 Task: Set the "Force index creation" for "AVI demuxer" to "Fix when necessary".
Action: Mouse moved to (132, 20)
Screenshot: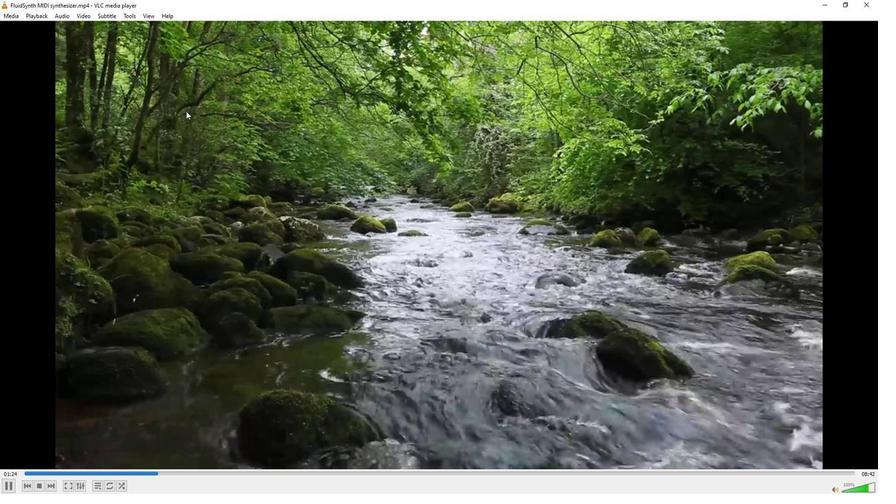 
Action: Mouse pressed left at (132, 20)
Screenshot: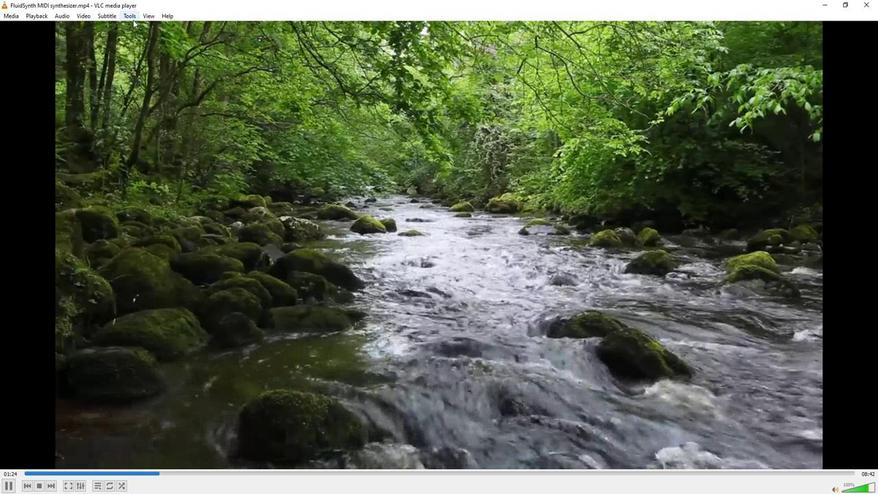 
Action: Mouse moved to (152, 123)
Screenshot: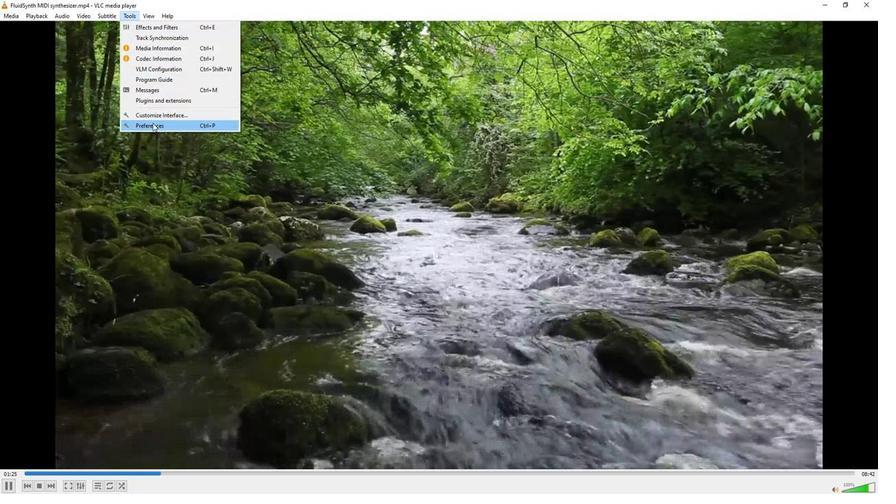 
Action: Mouse pressed left at (152, 123)
Screenshot: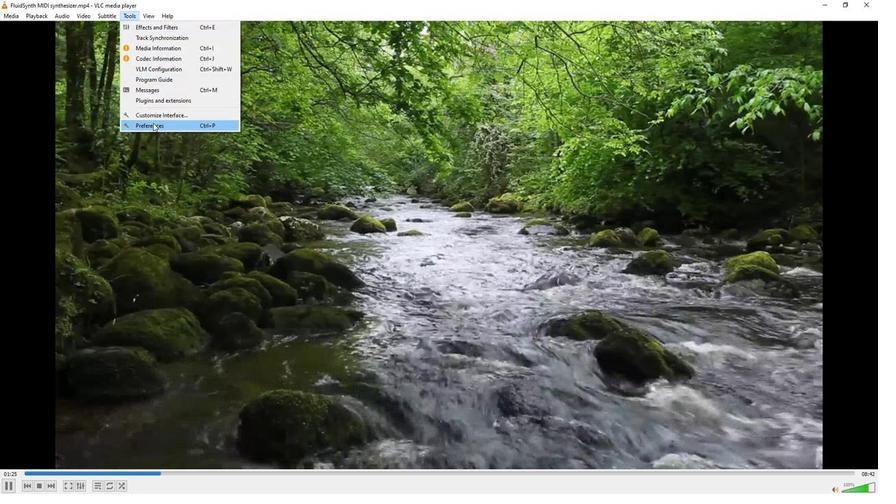 
Action: Mouse moved to (240, 376)
Screenshot: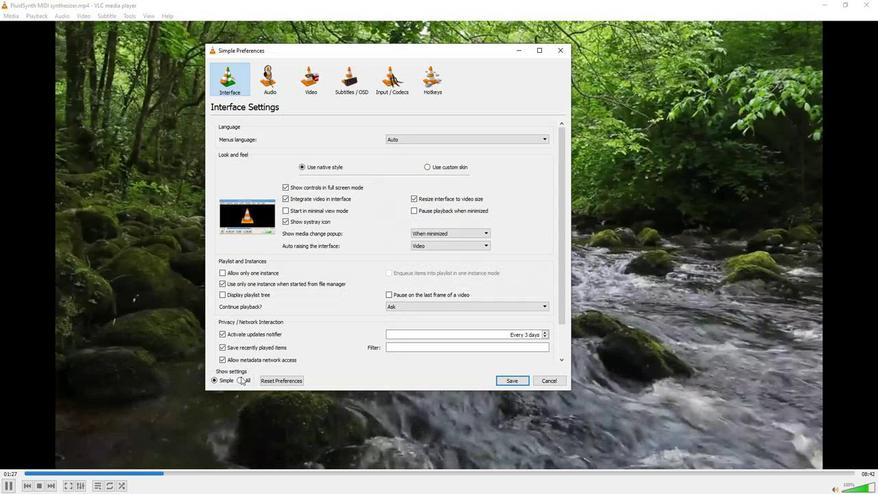 
Action: Mouse pressed left at (240, 376)
Screenshot: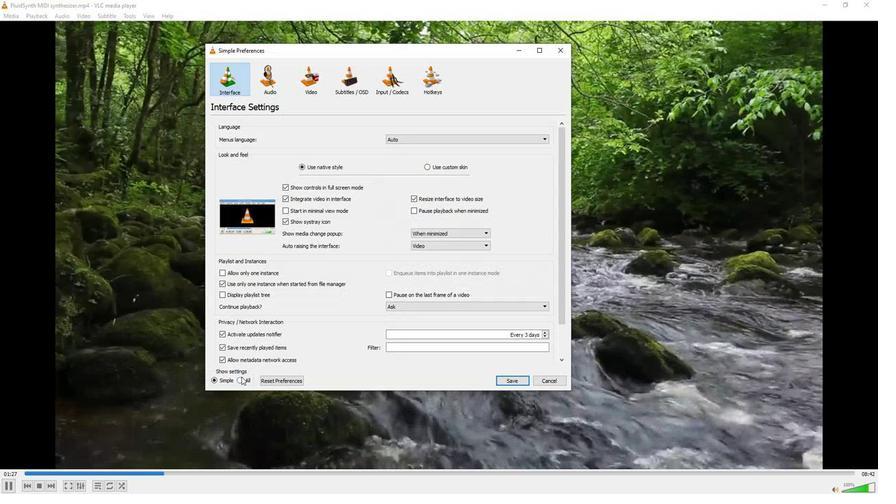 
Action: Mouse moved to (224, 249)
Screenshot: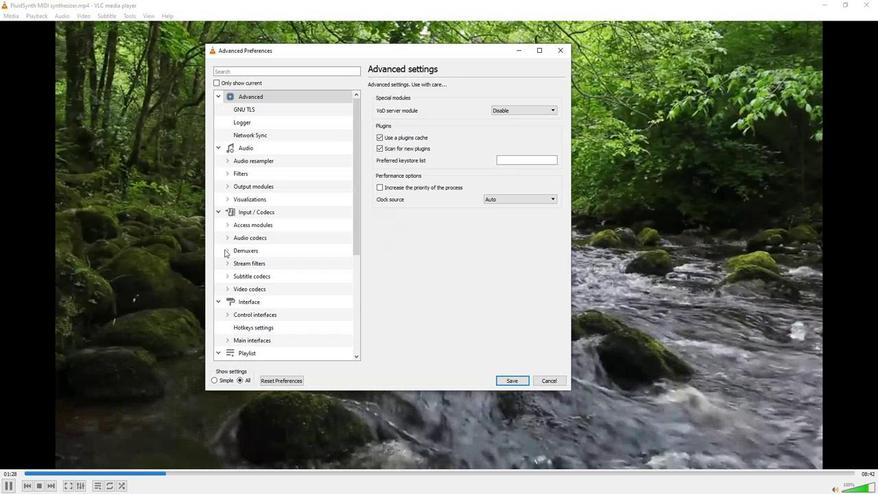
Action: Mouse pressed left at (224, 249)
Screenshot: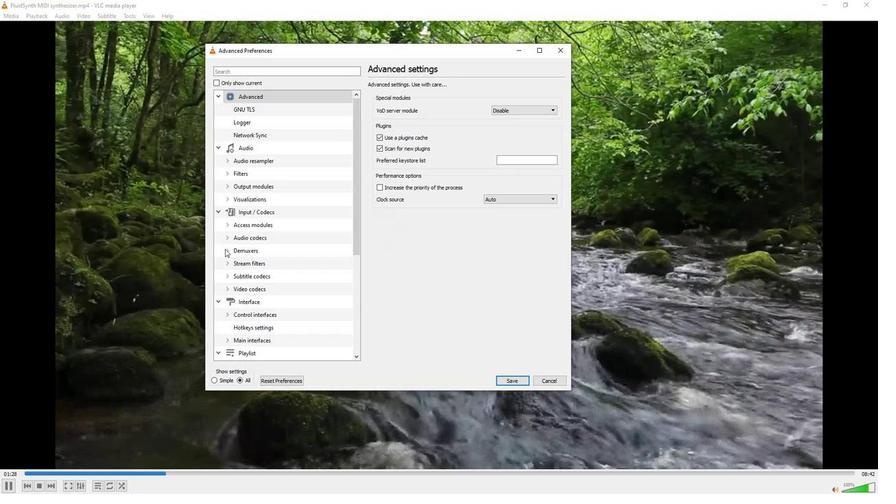 
Action: Mouse moved to (245, 289)
Screenshot: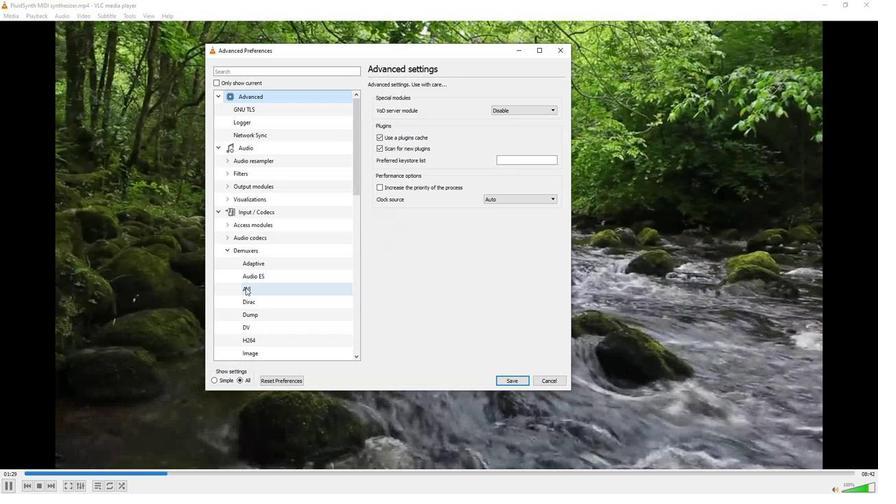 
Action: Mouse pressed left at (245, 289)
Screenshot: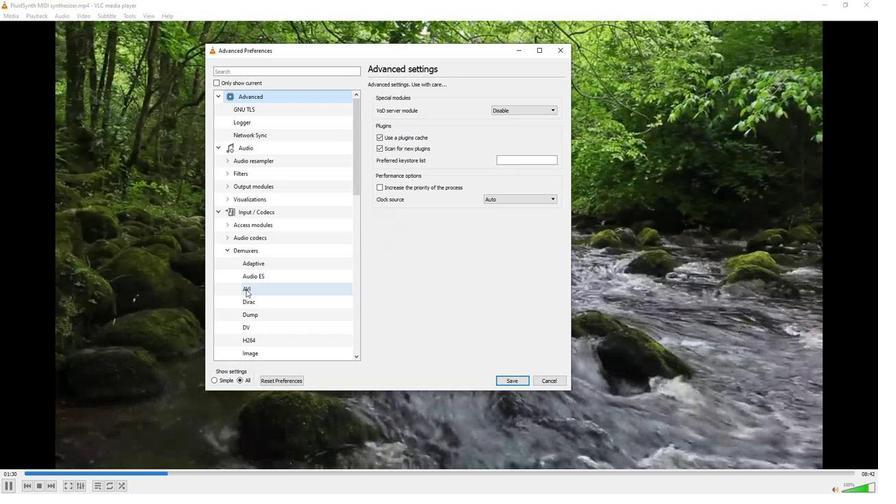 
Action: Mouse moved to (522, 109)
Screenshot: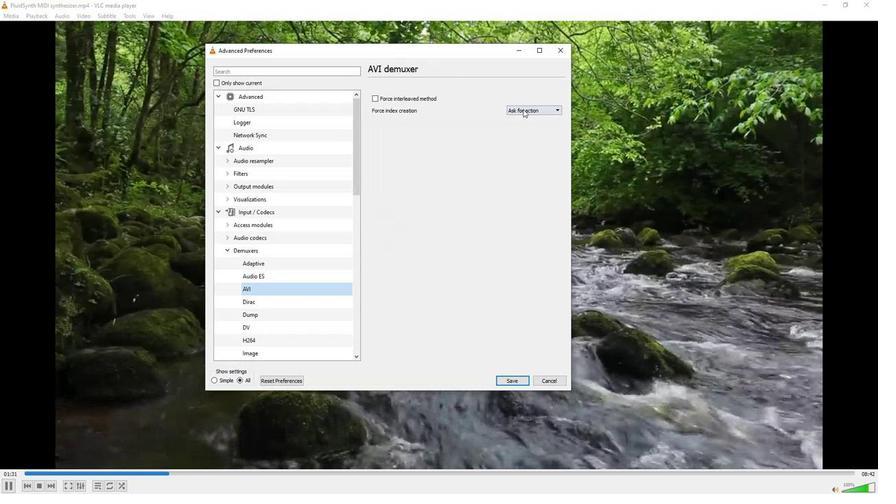 
Action: Mouse pressed left at (522, 109)
Screenshot: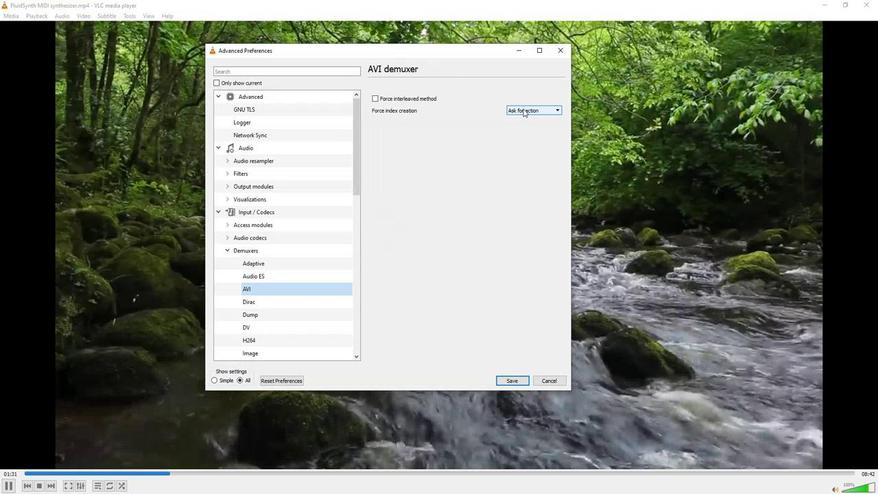 
Action: Mouse moved to (520, 138)
Screenshot: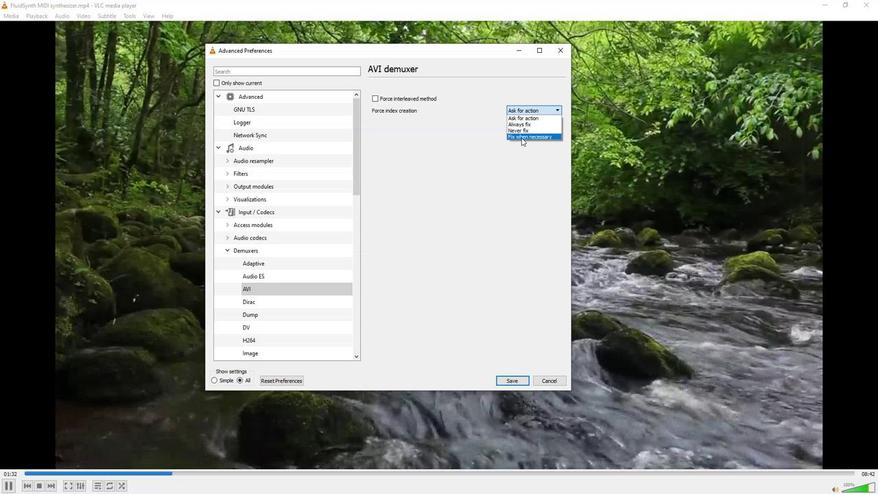 
Action: Mouse pressed left at (520, 138)
Screenshot: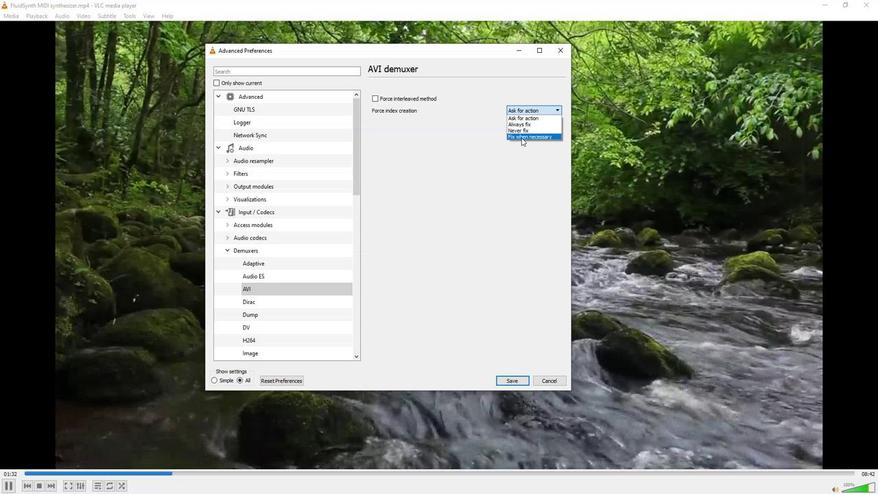 
Action: Mouse moved to (482, 159)
Screenshot: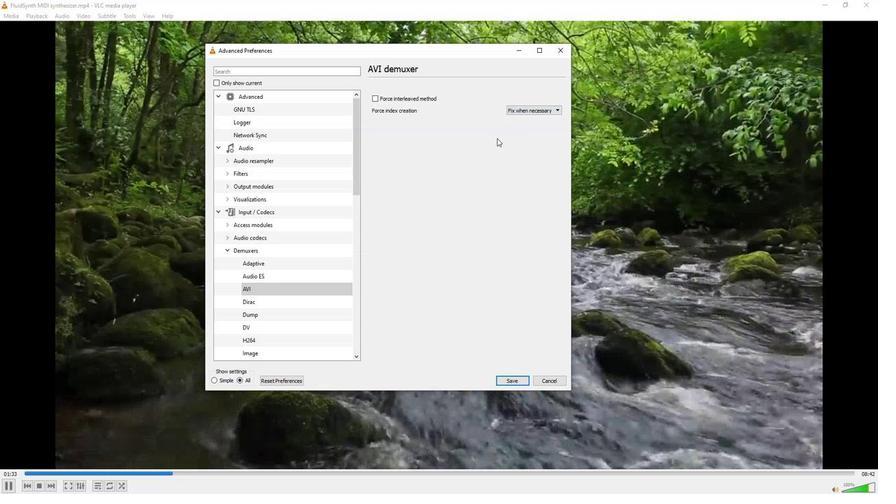 
